 Task: Look for products in the category "Frozen Baked Goods" from Daiya only.
Action: Mouse moved to (25, 108)
Screenshot: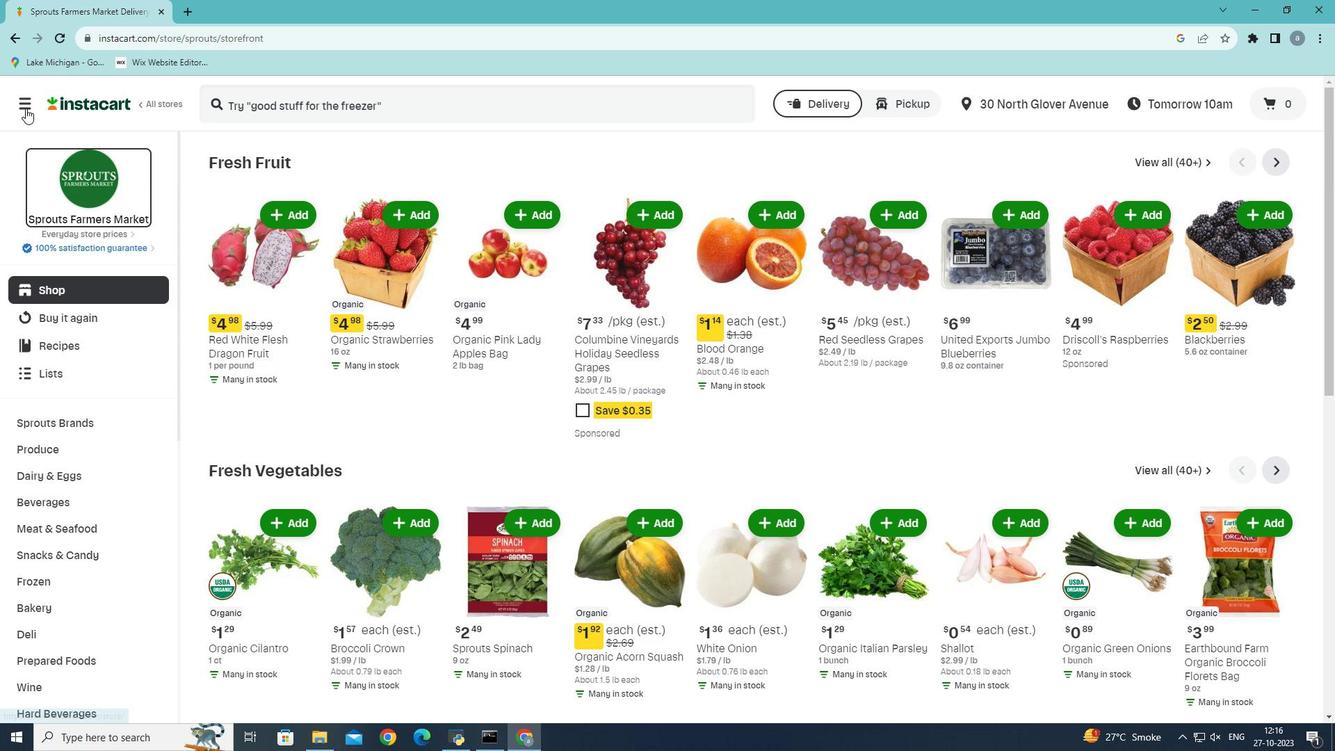 
Action: Mouse pressed left at (25, 108)
Screenshot: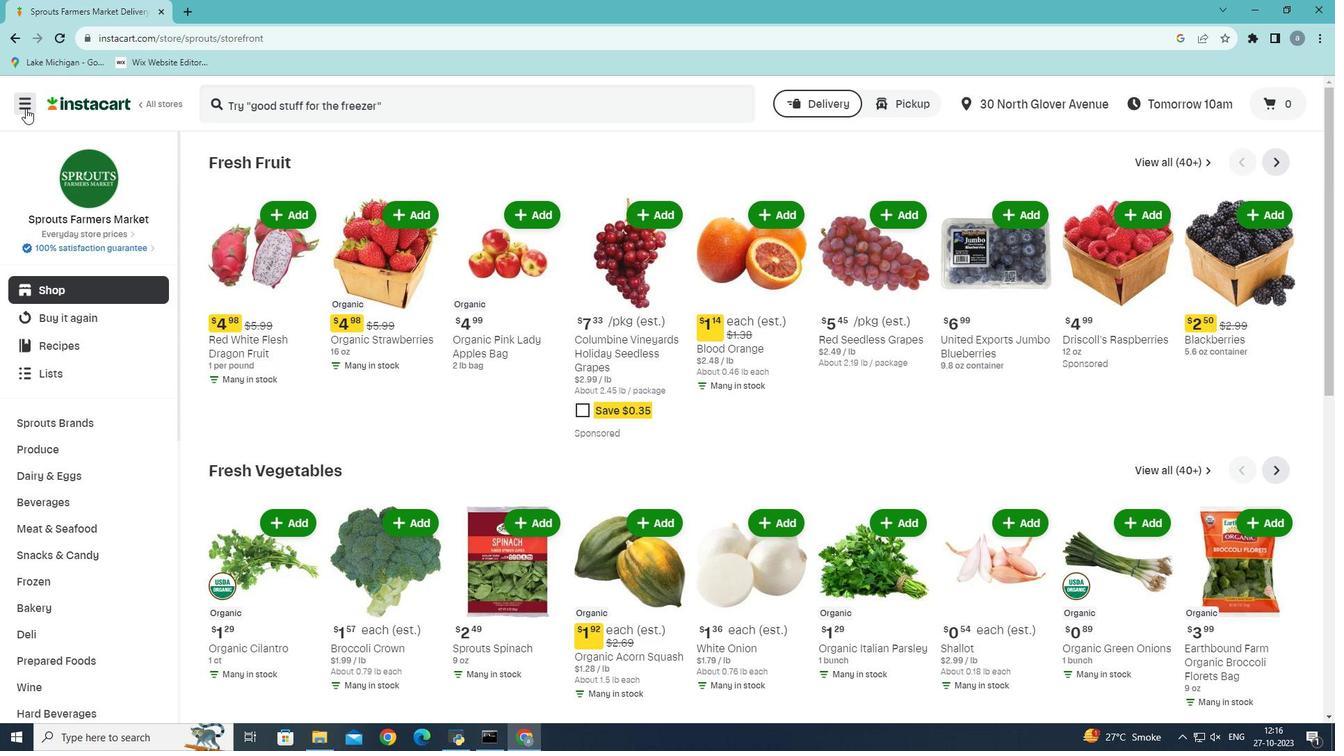 
Action: Mouse moved to (70, 402)
Screenshot: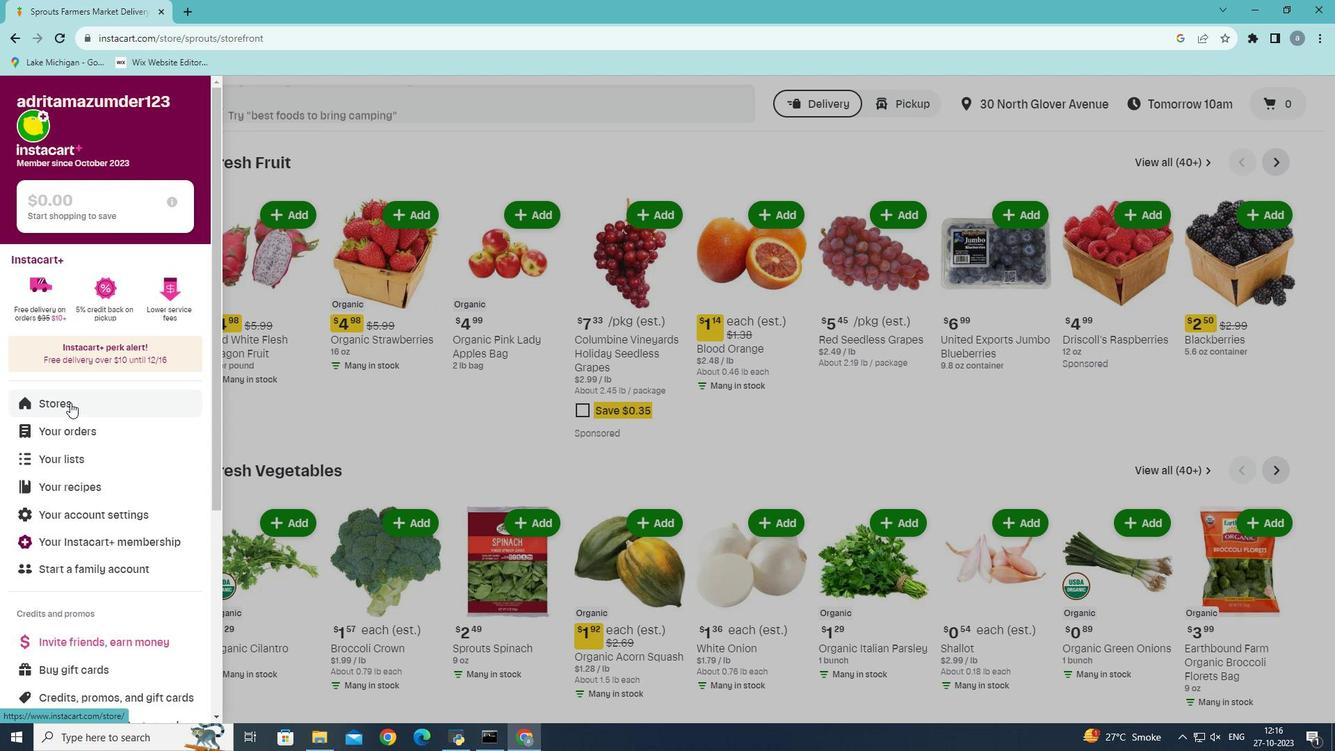 
Action: Mouse pressed left at (70, 402)
Screenshot: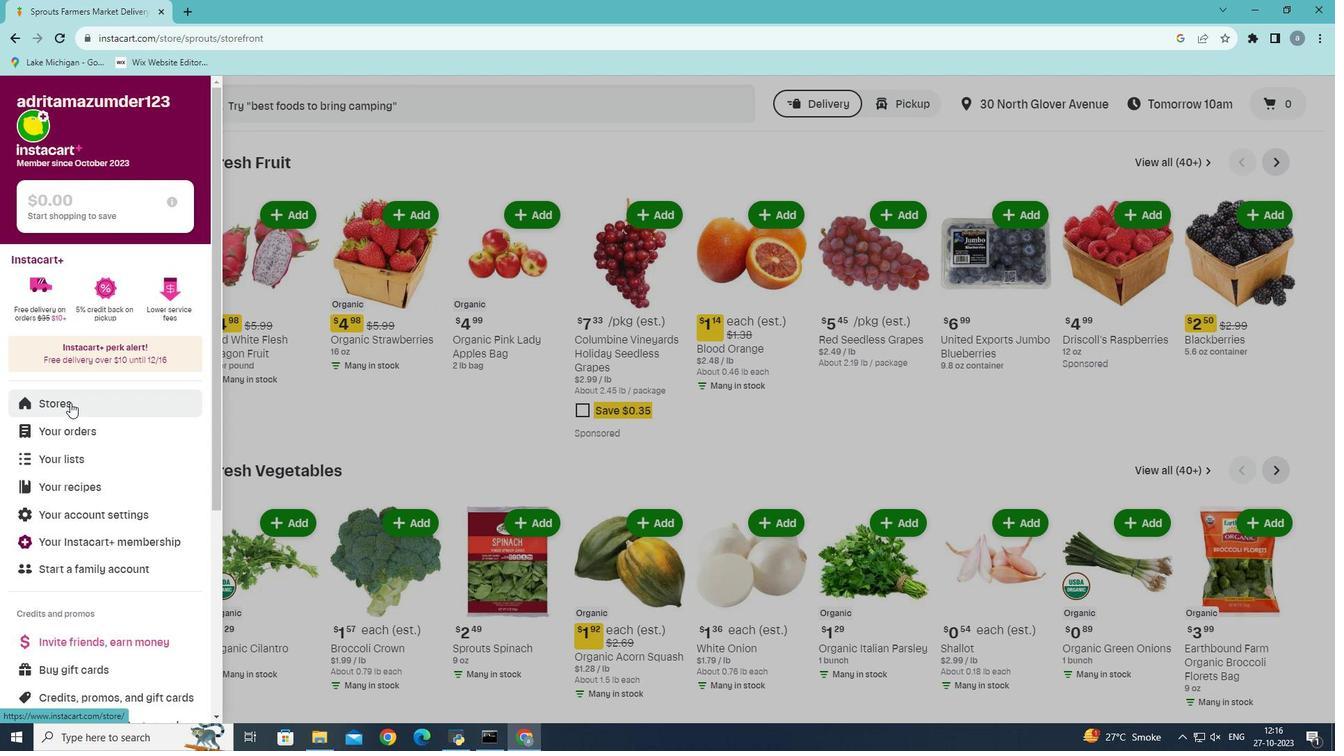 
Action: Mouse moved to (318, 159)
Screenshot: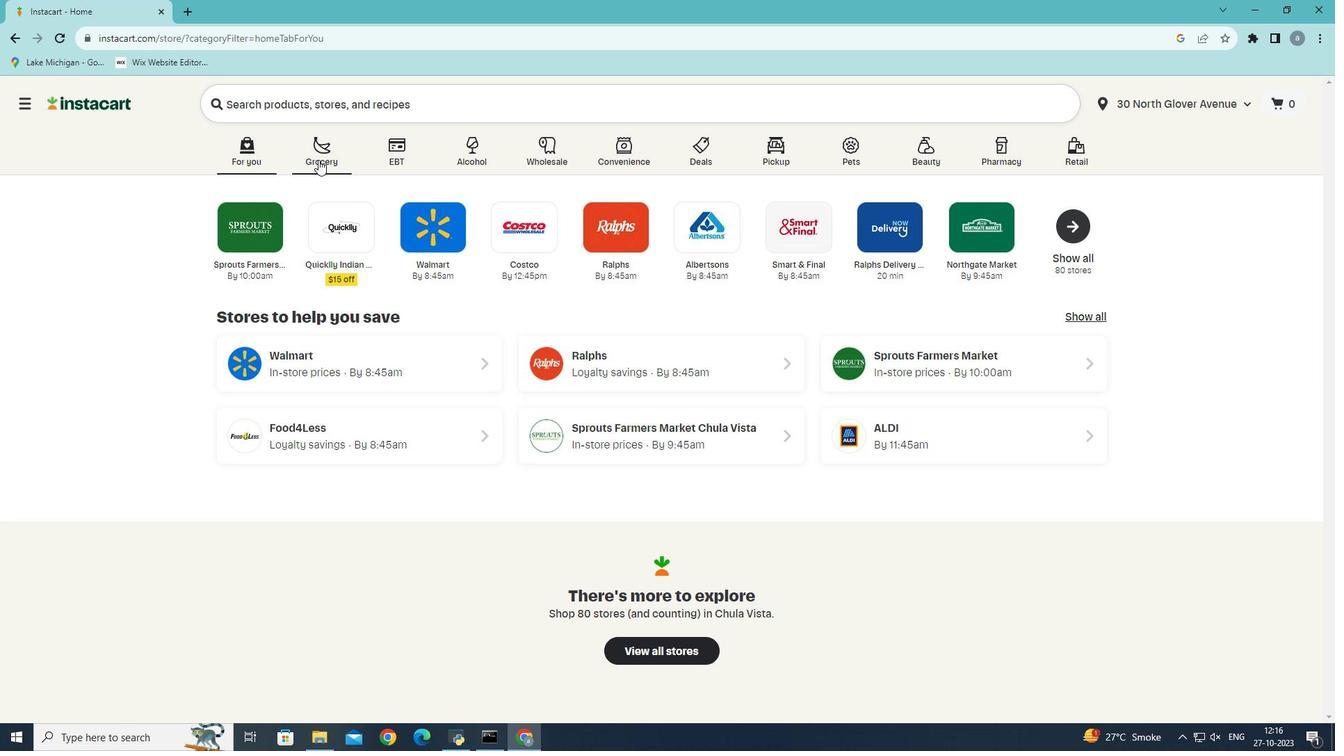 
Action: Mouse pressed left at (318, 159)
Screenshot: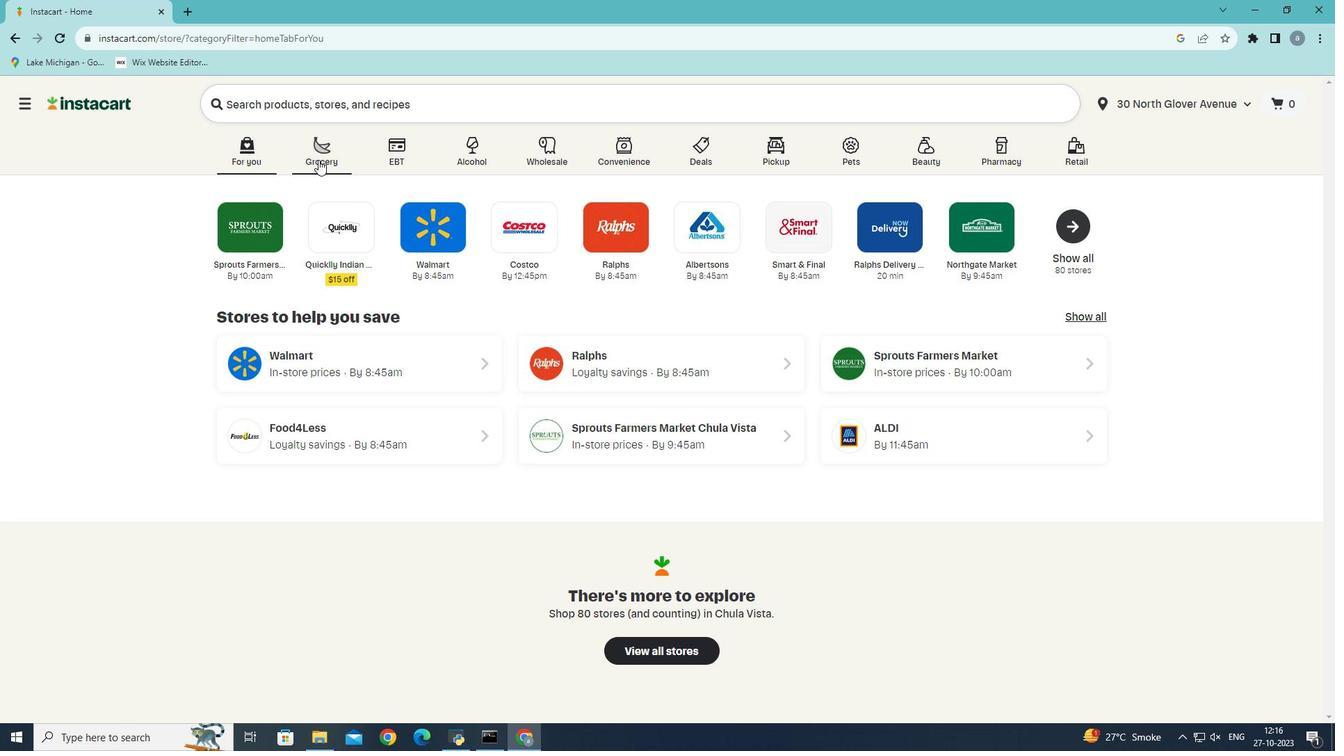 
Action: Mouse moved to (294, 397)
Screenshot: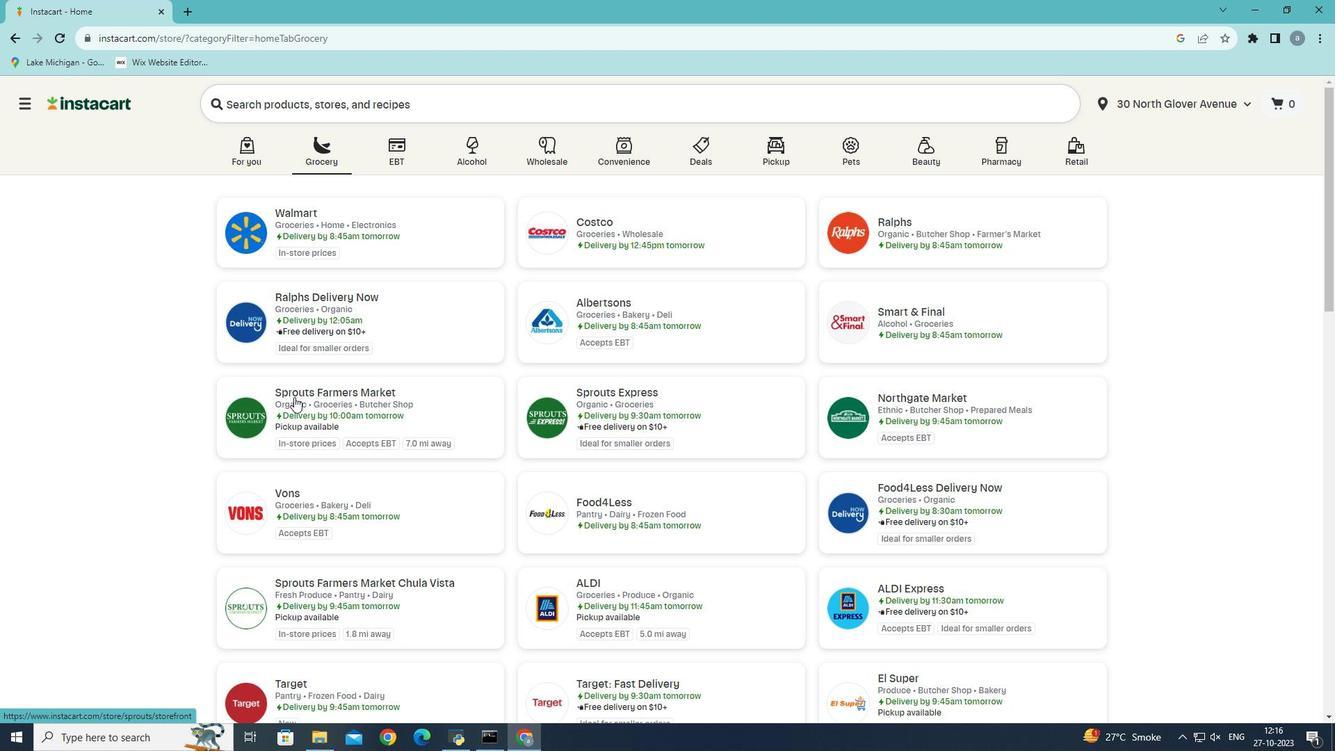 
Action: Mouse pressed left at (294, 397)
Screenshot: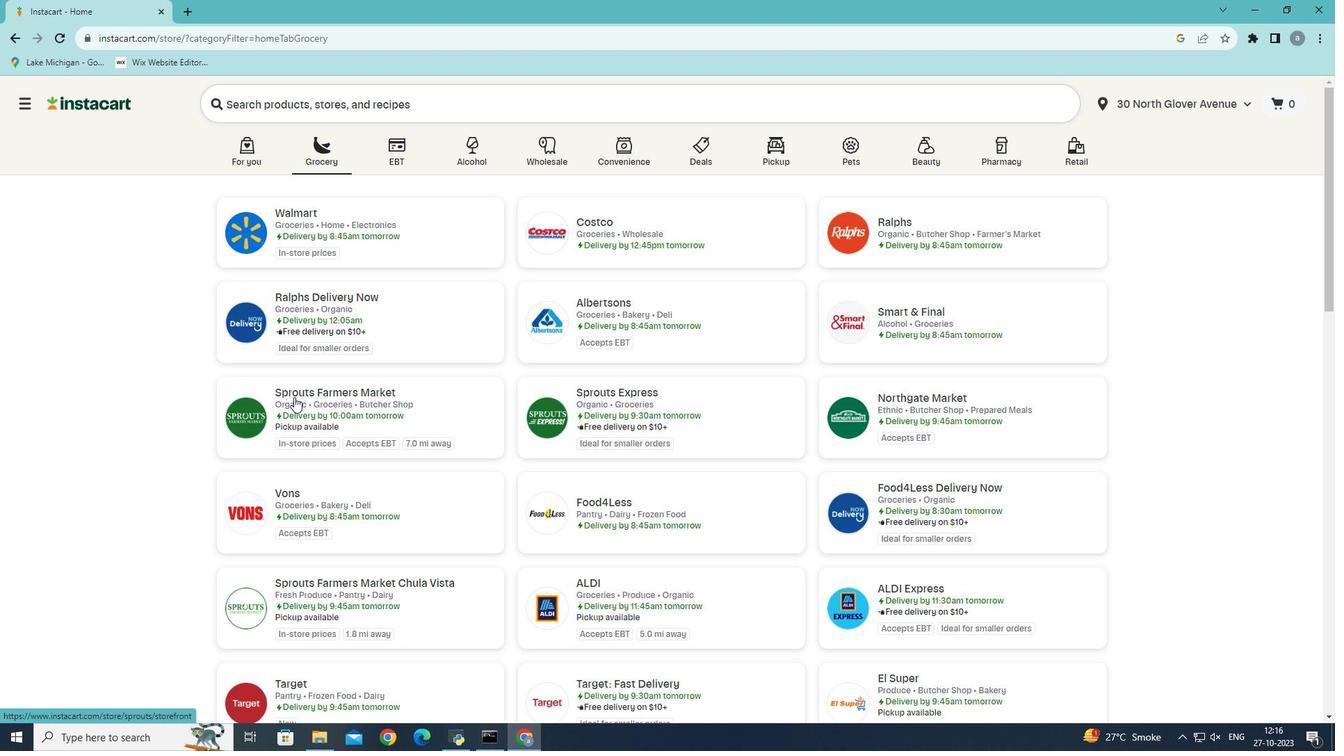 
Action: Mouse moved to (47, 612)
Screenshot: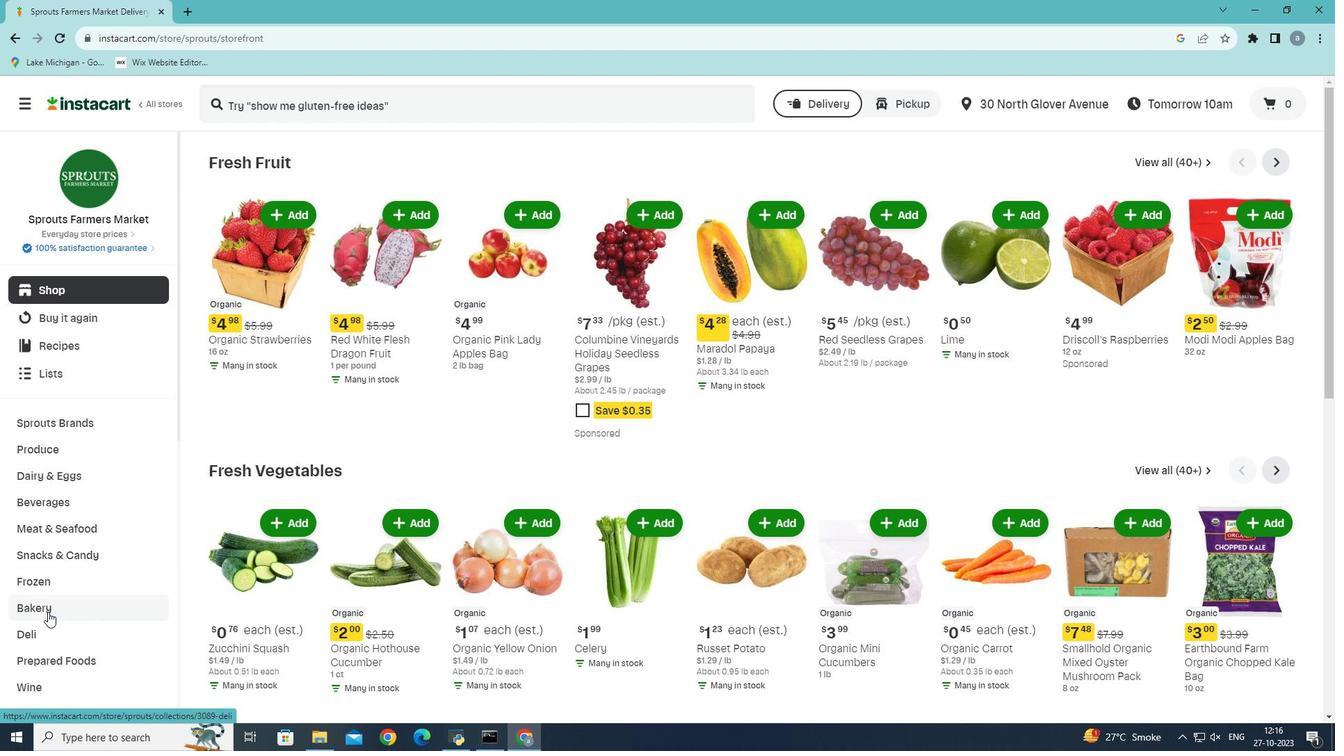 
Action: Mouse pressed left at (47, 612)
Screenshot: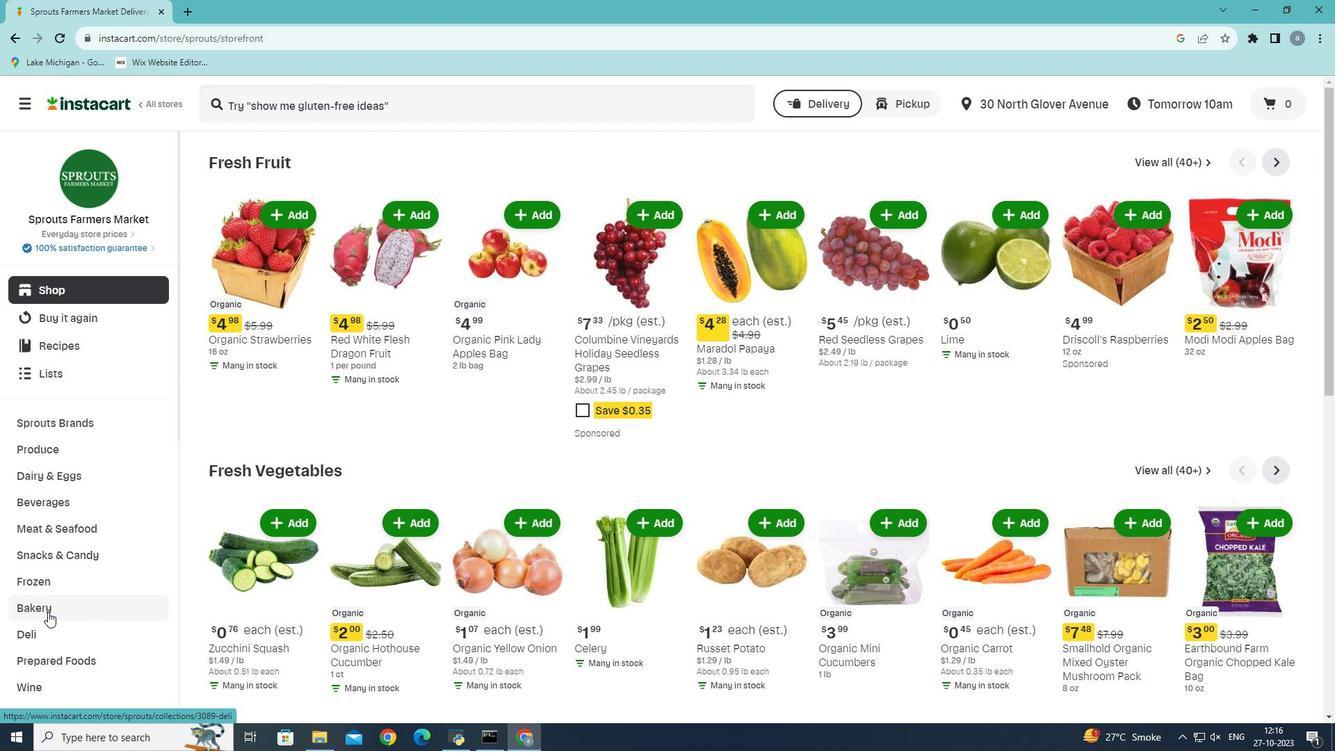 
Action: Mouse moved to (1191, 193)
Screenshot: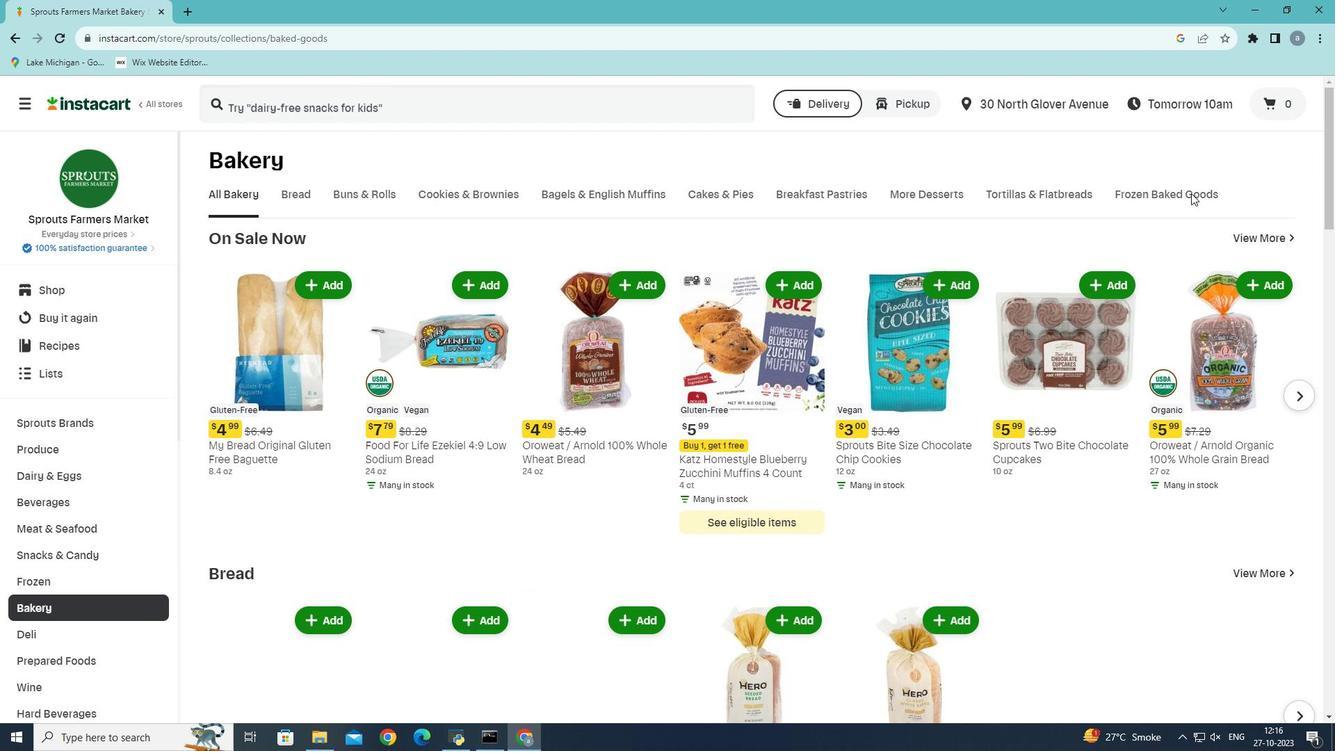 
Action: Mouse pressed left at (1191, 193)
Screenshot: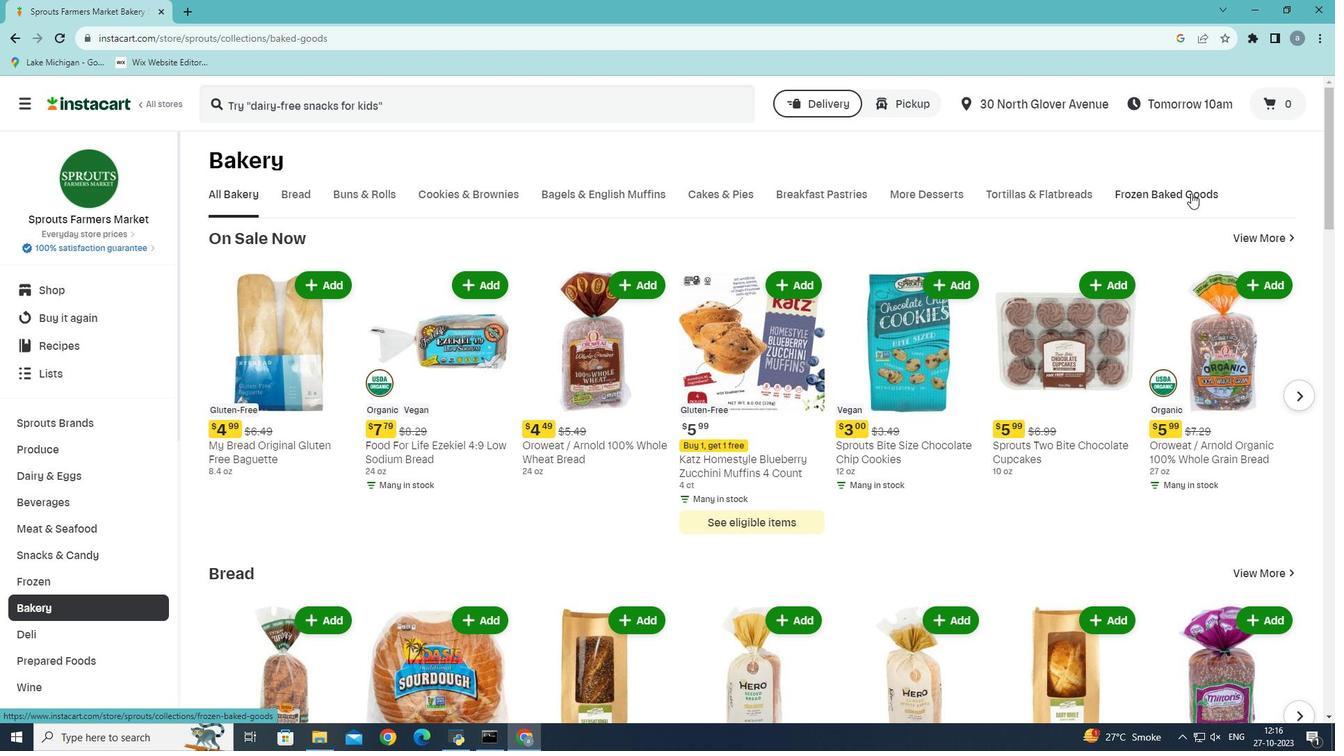 
Action: Mouse moved to (553, 311)
Screenshot: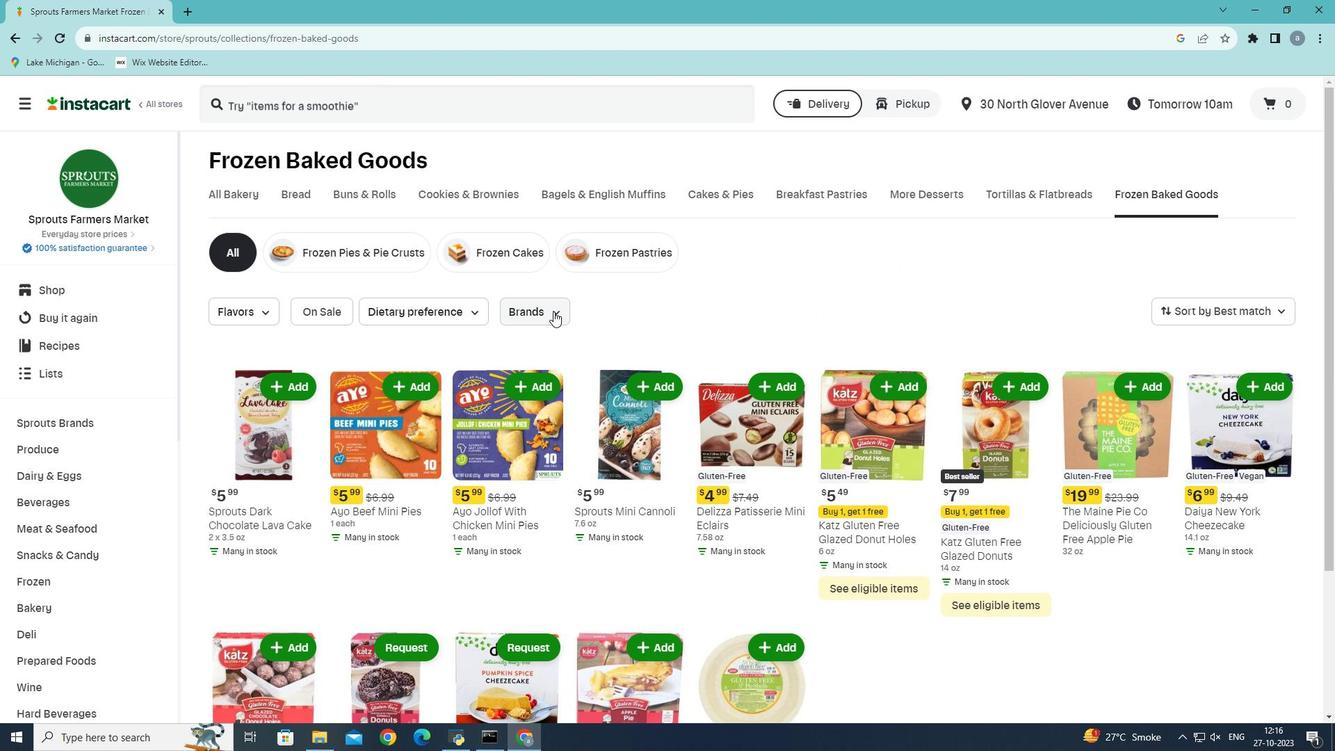 
Action: Mouse pressed left at (553, 311)
Screenshot: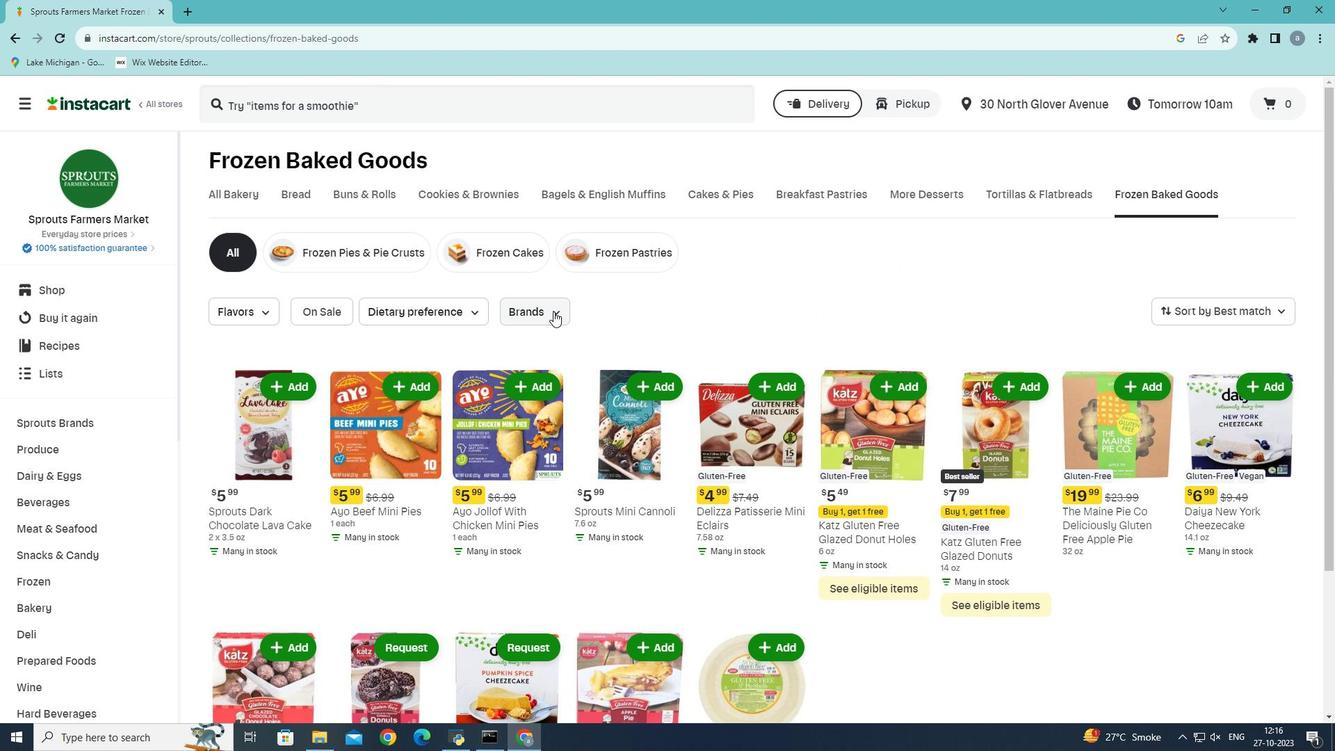 
Action: Mouse moved to (545, 420)
Screenshot: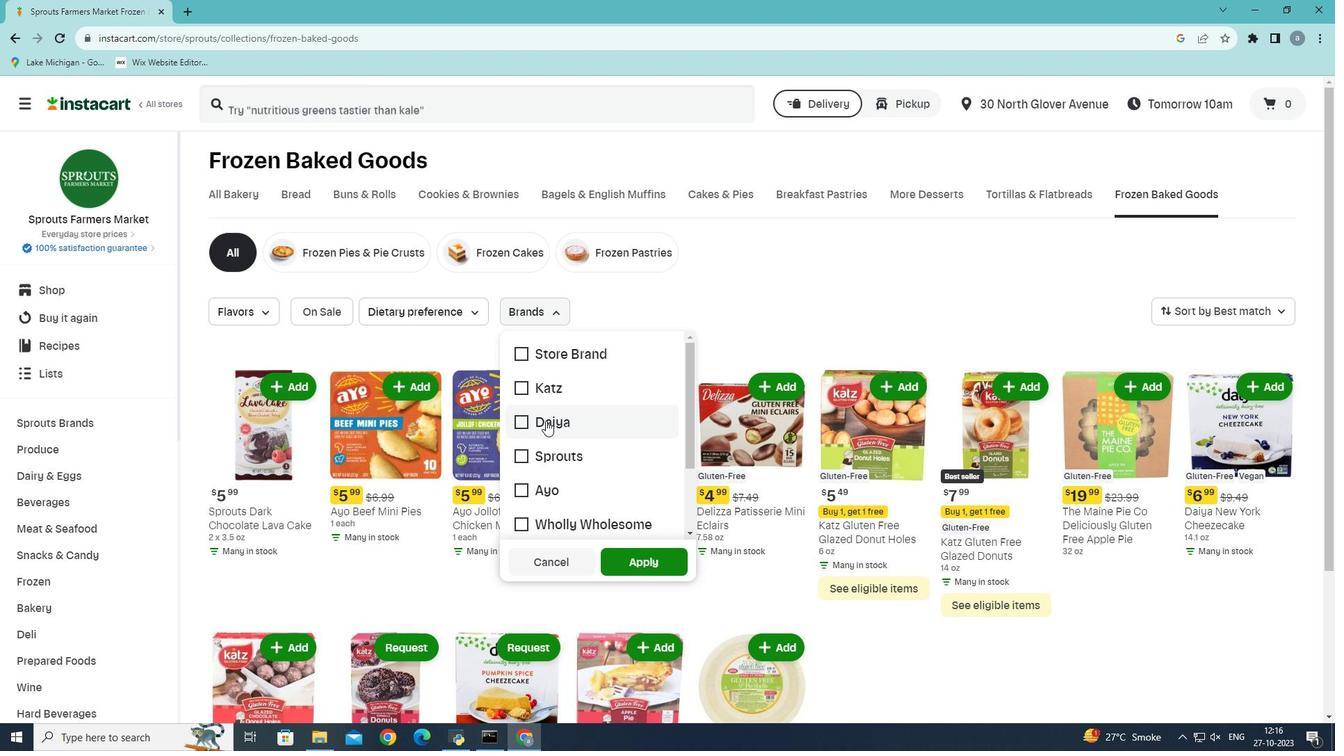
Action: Mouse pressed left at (545, 420)
Screenshot: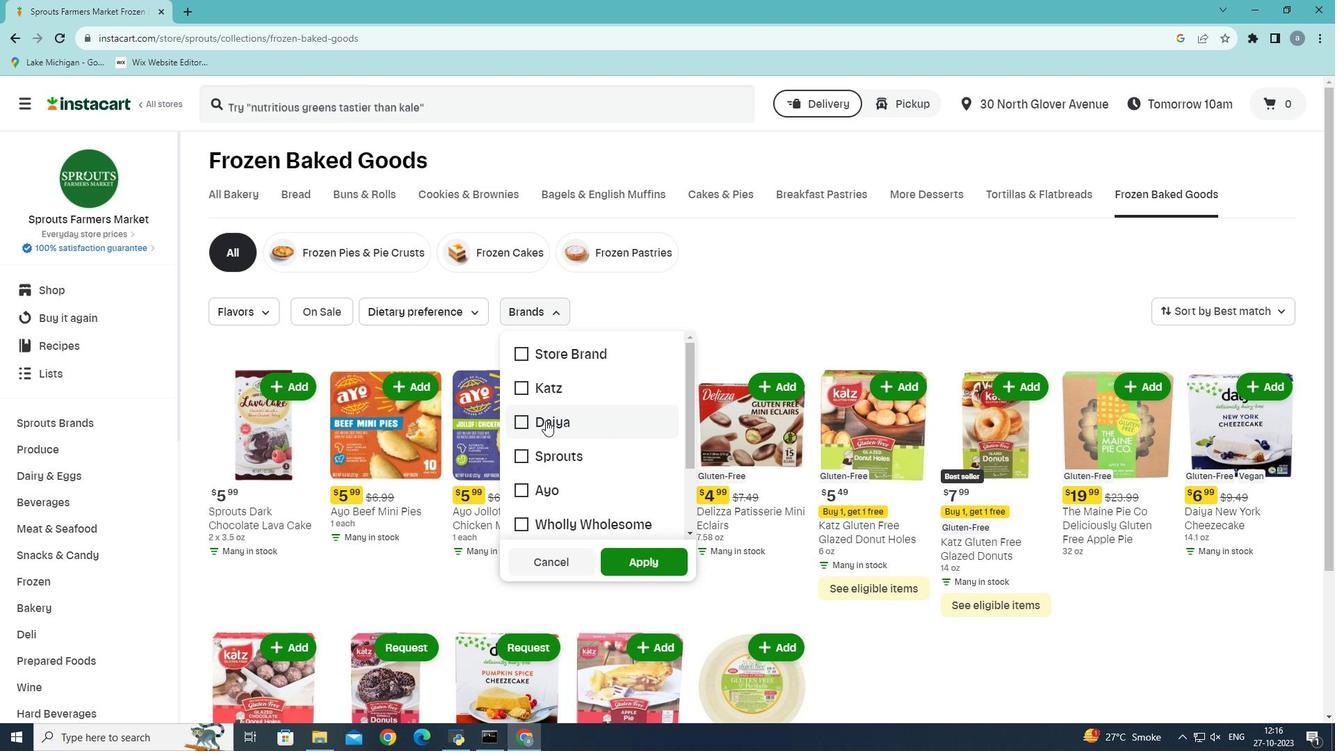 
Action: Mouse moved to (624, 561)
Screenshot: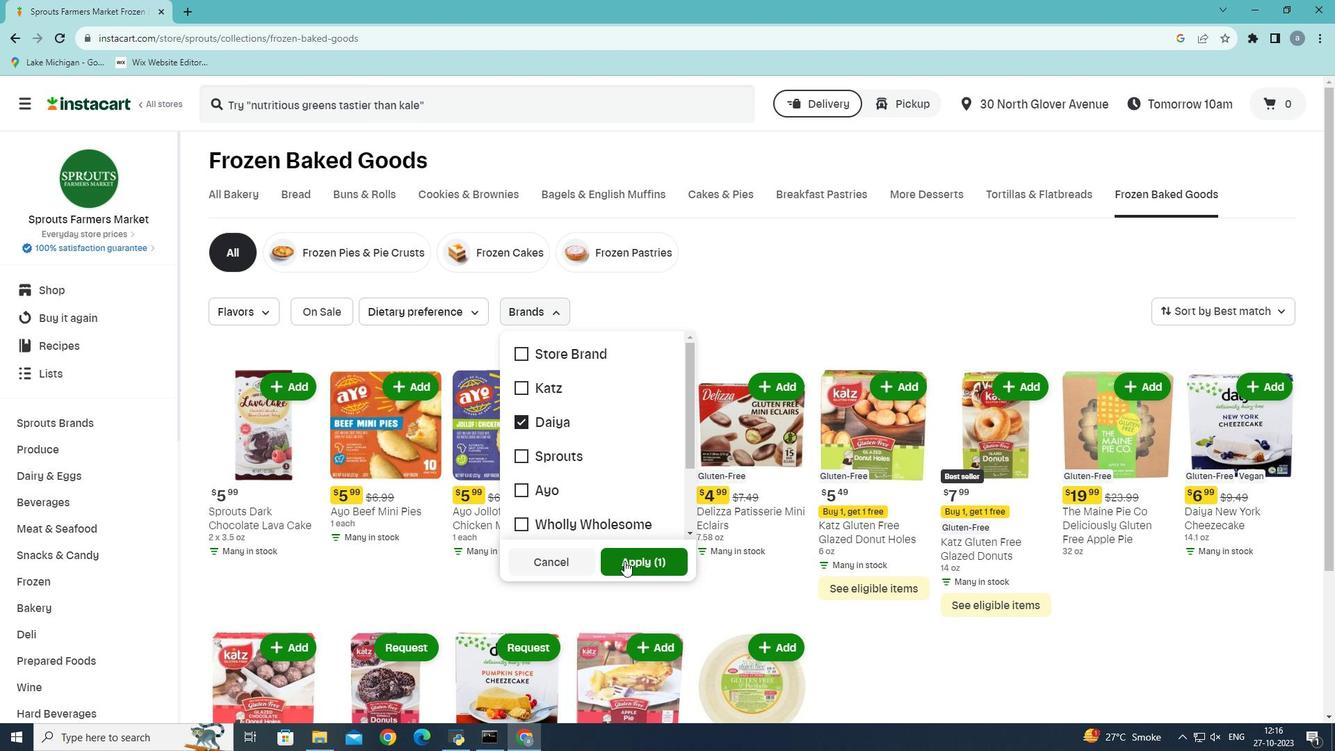 
Action: Mouse pressed left at (624, 561)
Screenshot: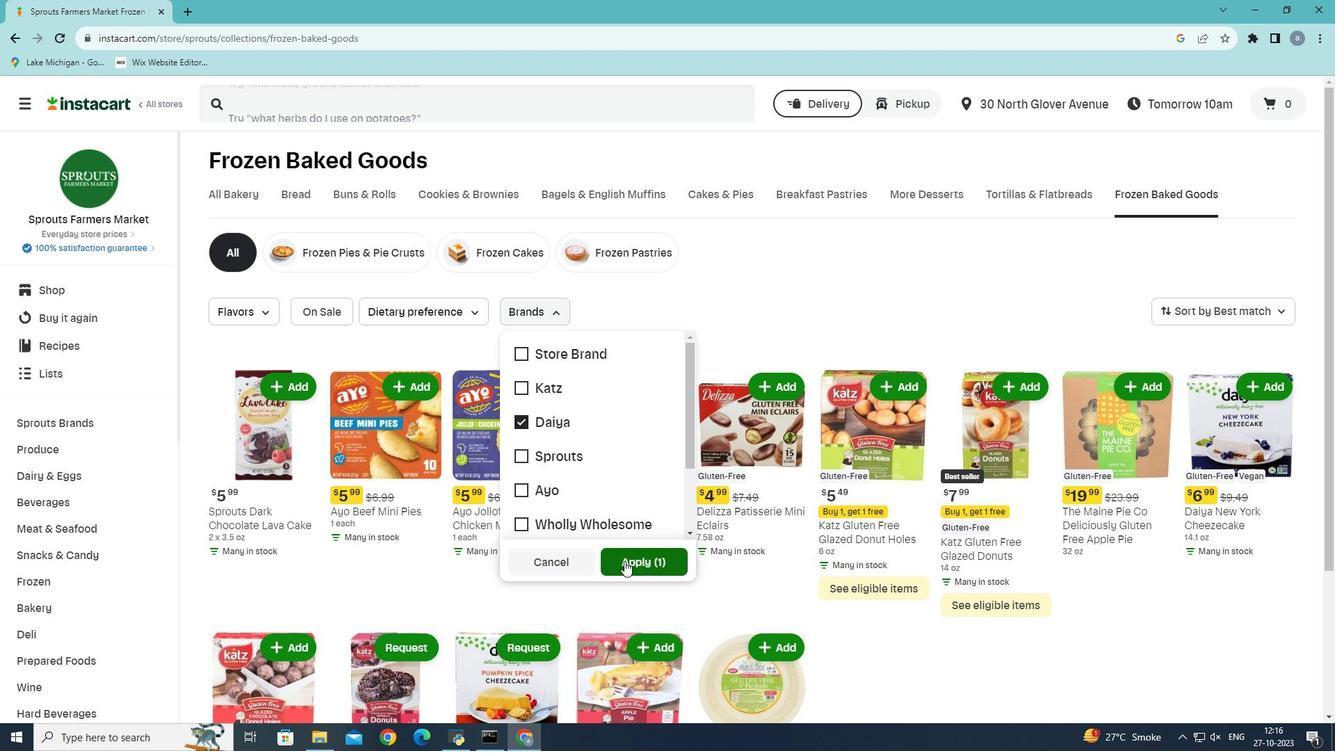 
Action: Mouse moved to (617, 559)
Screenshot: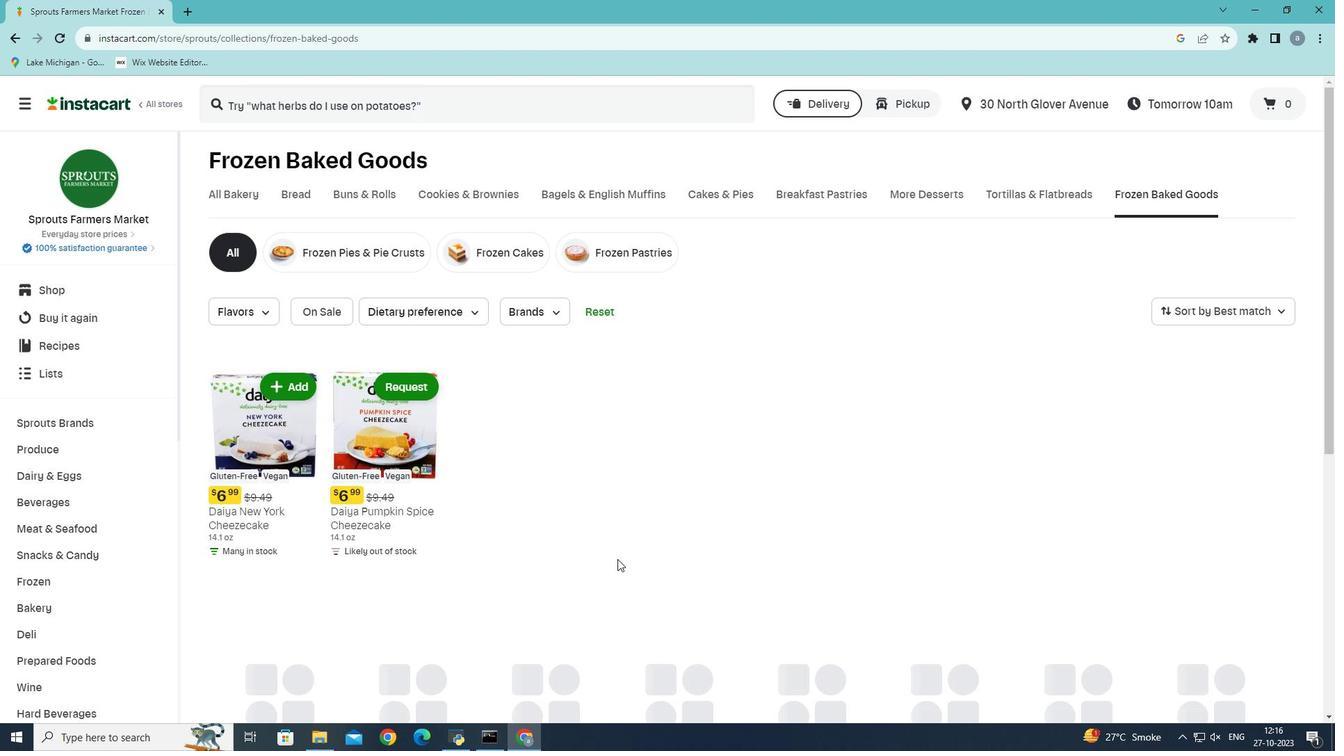 
